 Task: Calculate the distance between Los Angeles and Santa Barbara.
Action: Mouse pressed left at (223, 58)
Screenshot: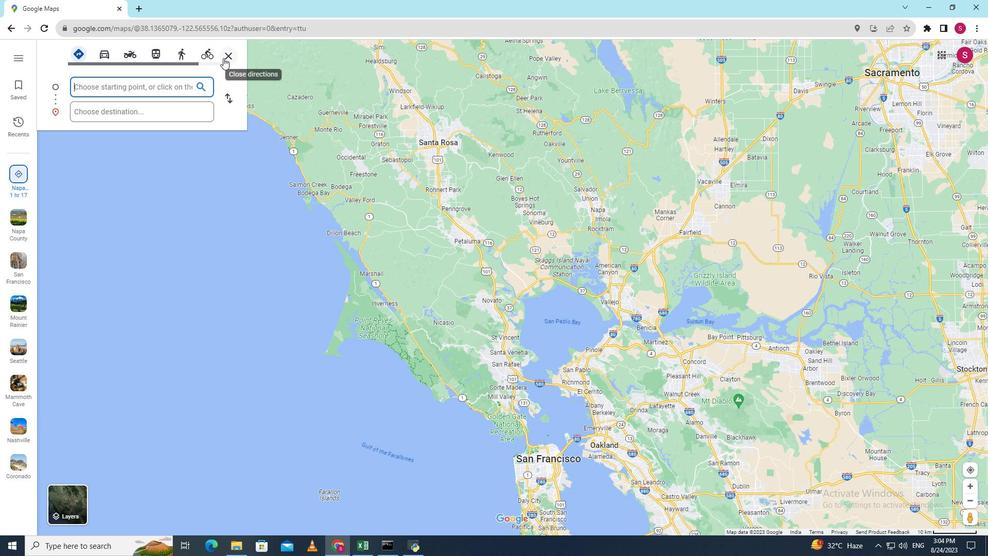 
Action: Mouse moved to (175, 87)
Screenshot: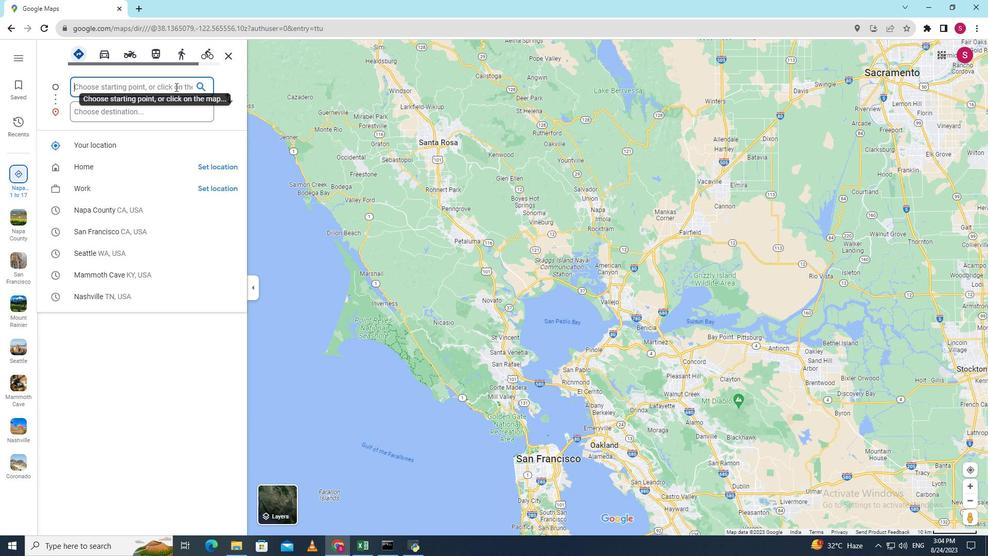 
Action: Mouse pressed left at (175, 87)
Screenshot: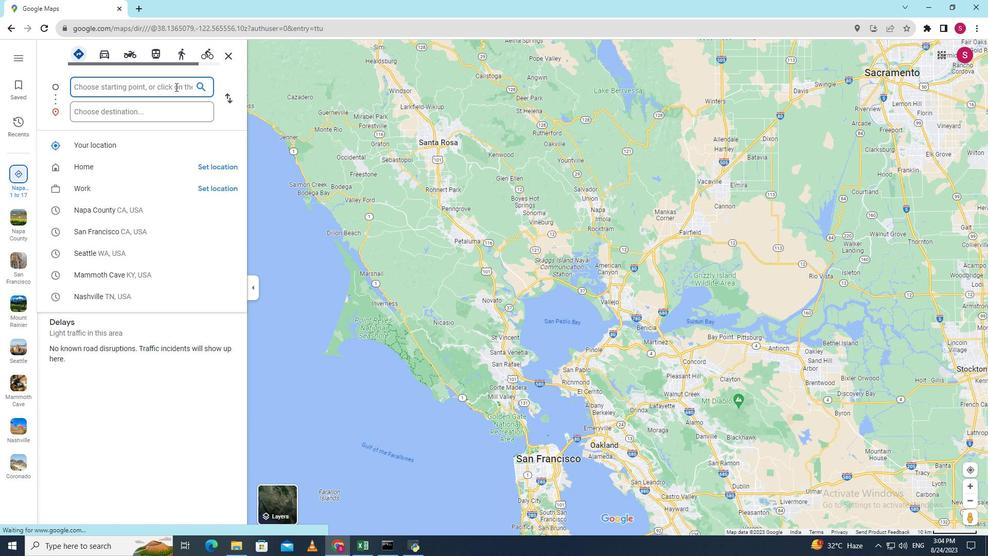 
Action: Key pressed <Key.shift><Key.shift><Key.shift><Key.shift><Key.shift><Key.shift><Key.shift><Key.shift>Los<Key.space><Key.shift><Key.shift><Key.shift><Key.shift>Angeles
Screenshot: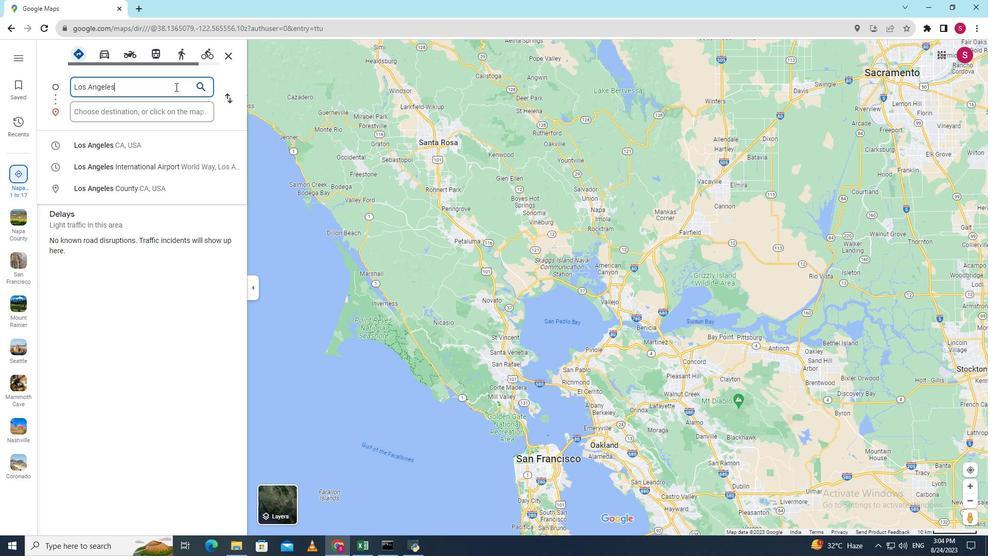 
Action: Mouse moved to (126, 111)
Screenshot: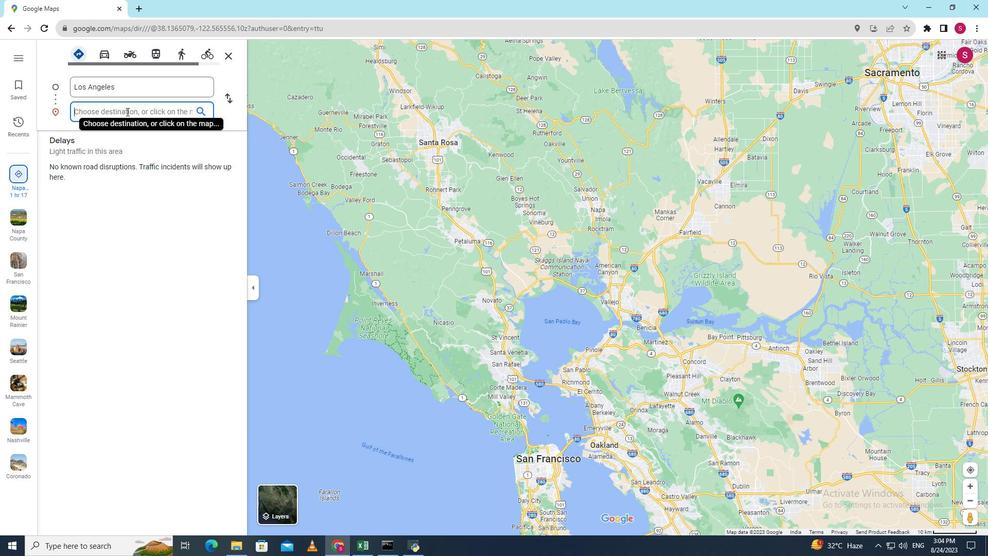 
Action: Mouse pressed left at (126, 111)
Screenshot: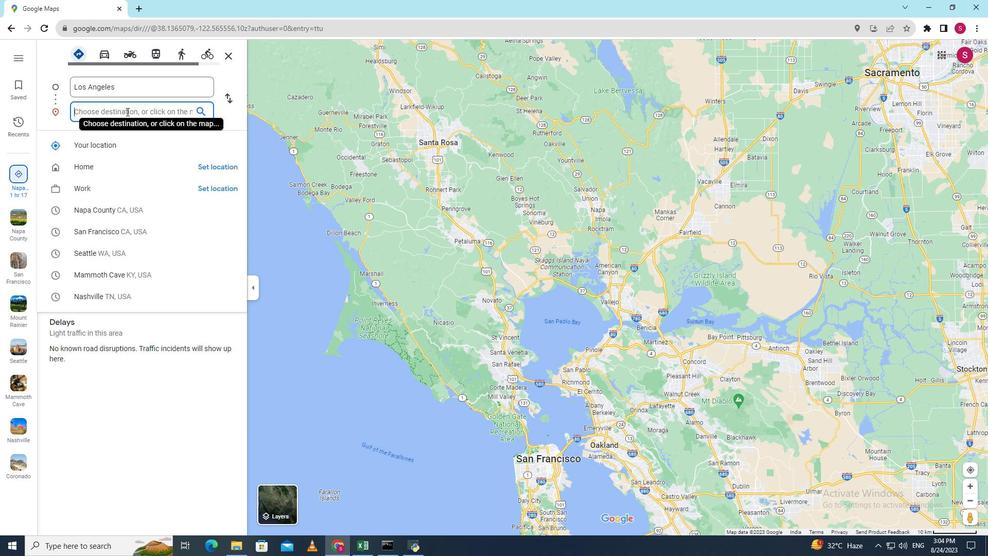 
Action: Key pressed <Key.shift><Key.shift><Key.shift>Santa<Key.space><Key.shift><Key.shift>Barbara<Key.enter>
Screenshot: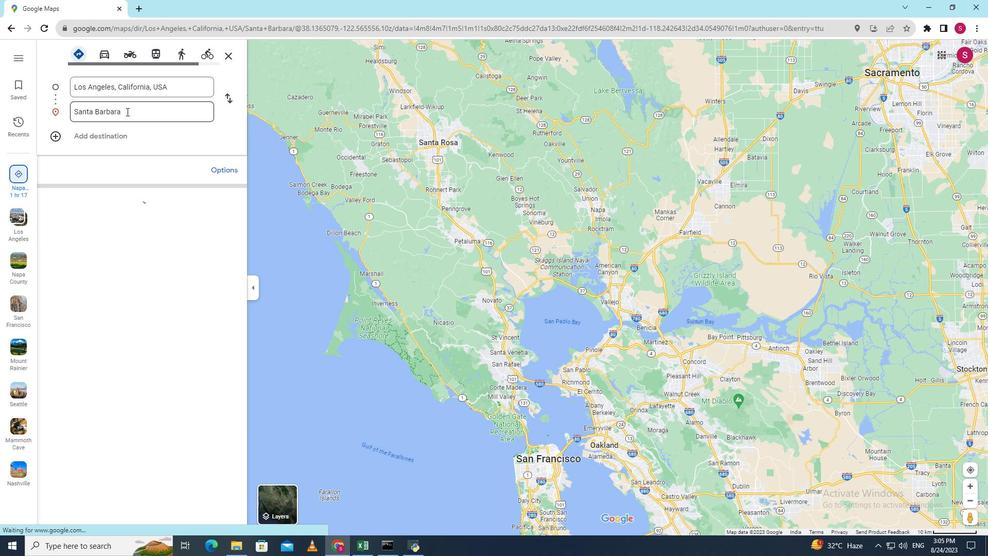
Action: Mouse moved to (889, 367)
Screenshot: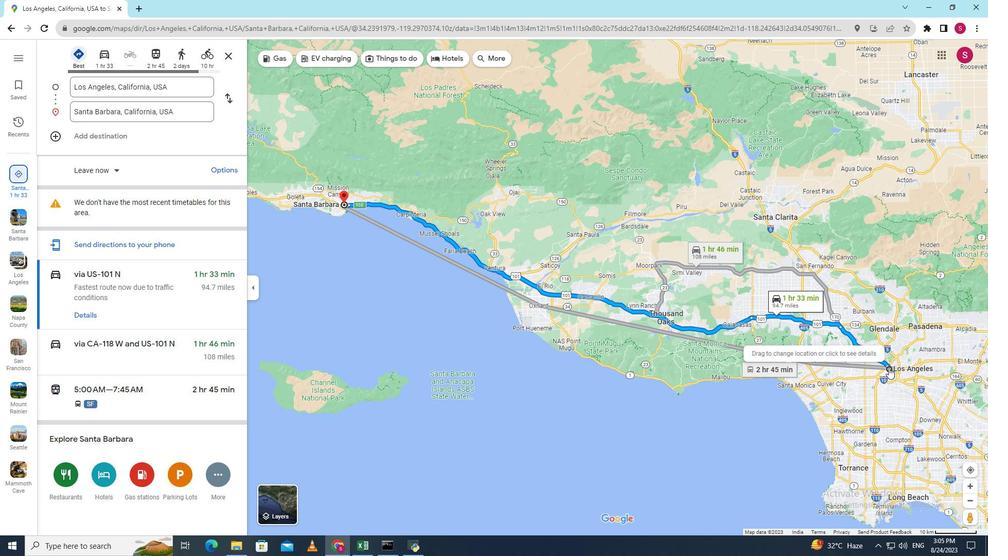 
Action: Mouse pressed right at (889, 367)
Screenshot: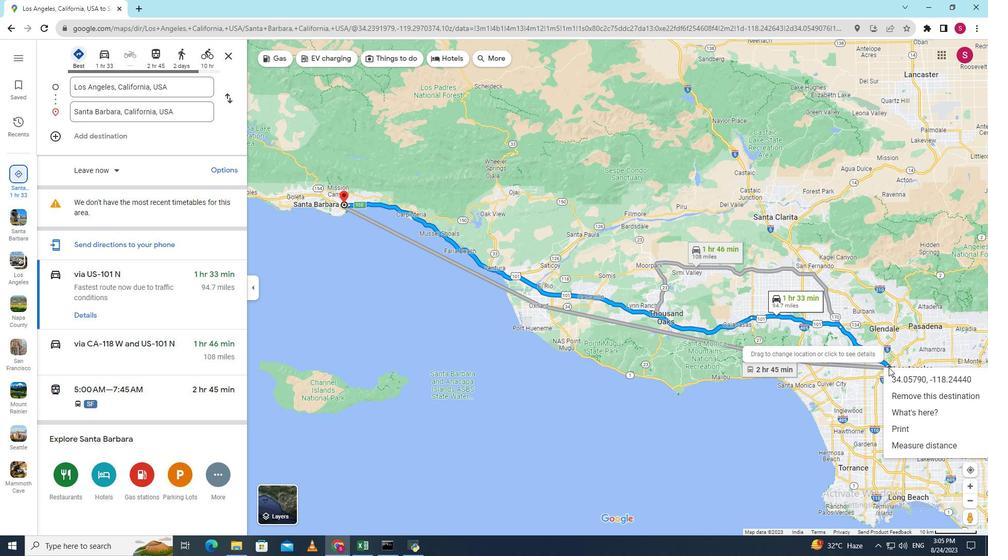 
Action: Mouse moved to (910, 446)
Screenshot: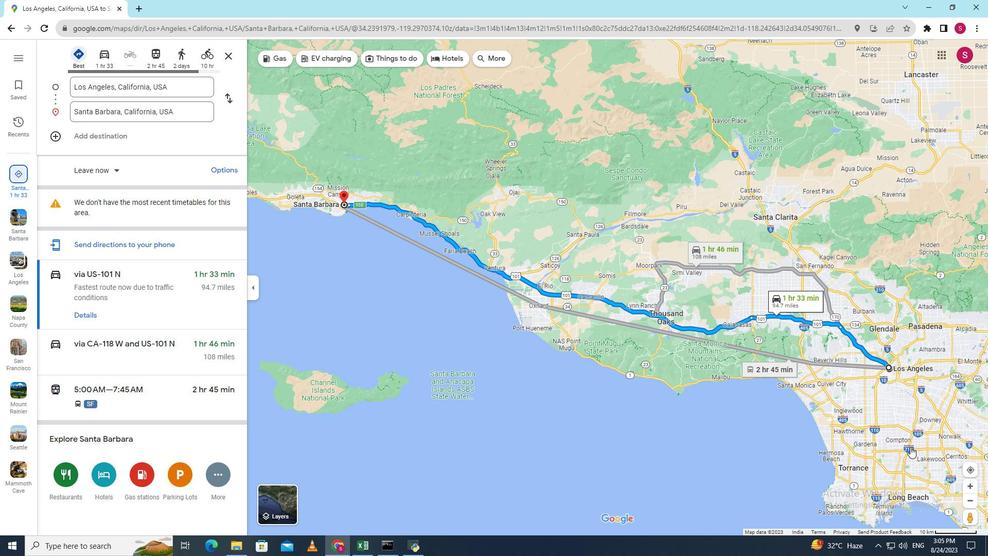 
Action: Mouse pressed left at (910, 446)
Screenshot: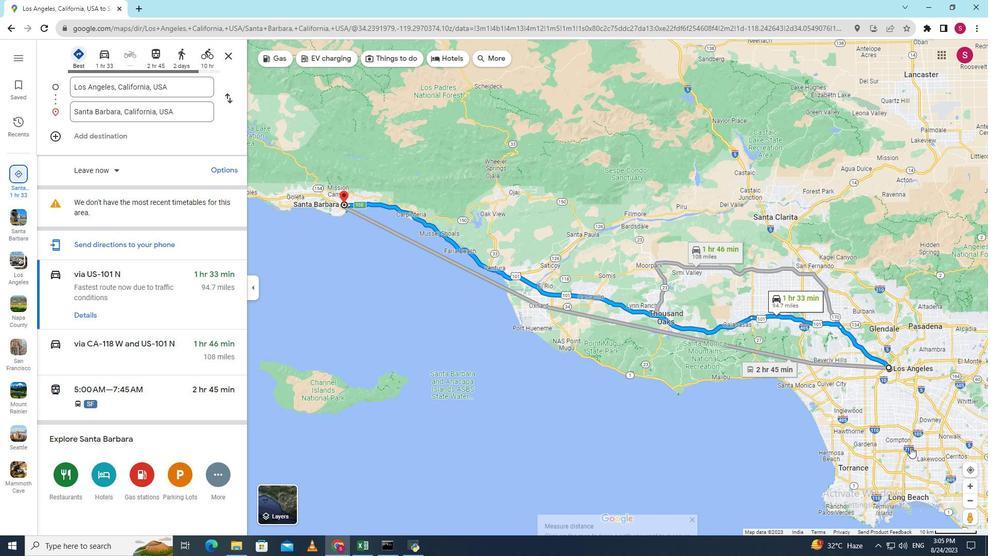 
Action: Mouse moved to (343, 204)
Screenshot: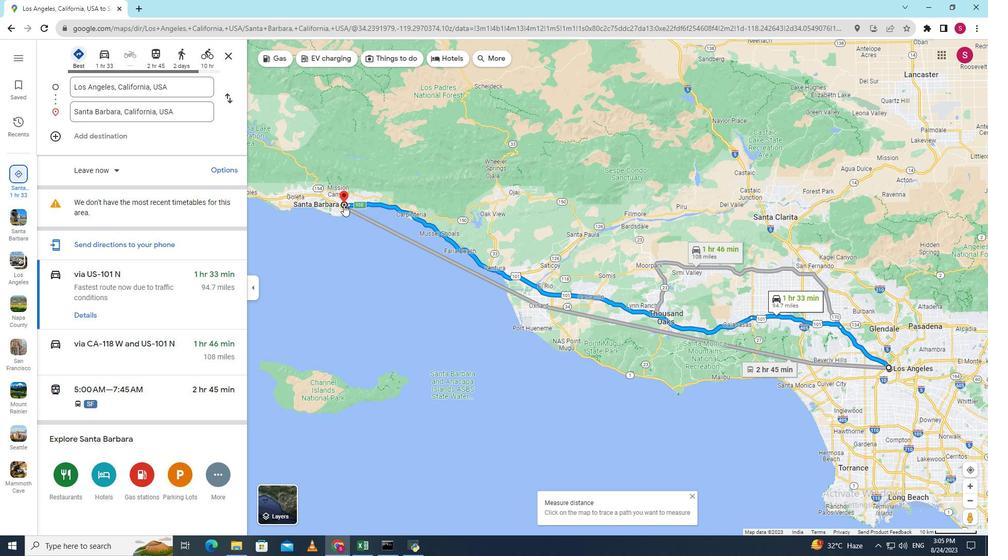 
Action: Mouse pressed right at (343, 204)
Screenshot: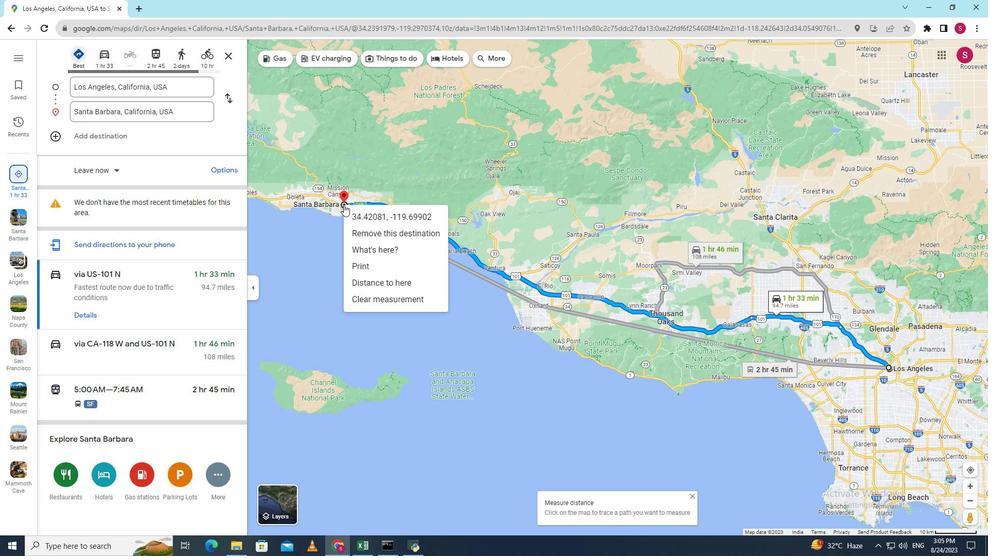 
Action: Mouse moved to (373, 282)
Screenshot: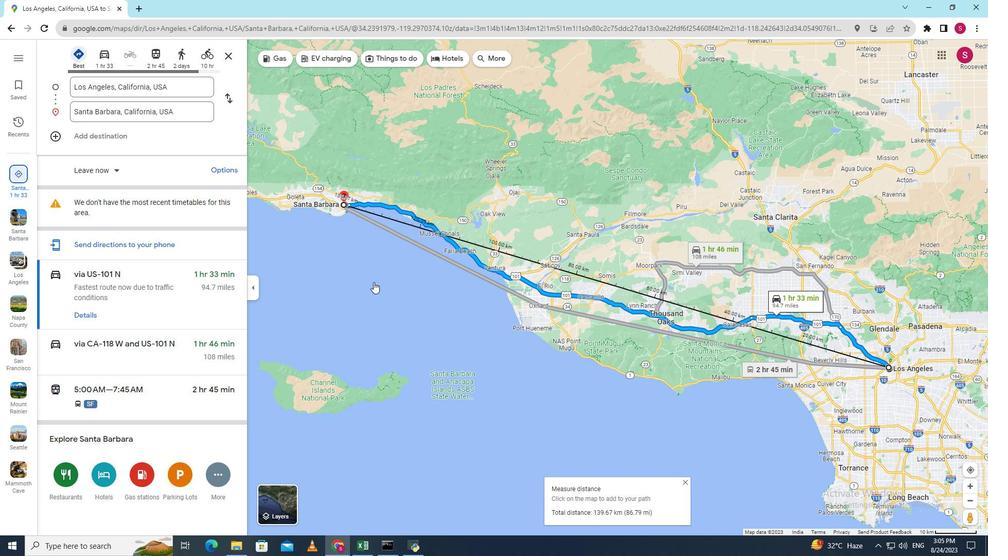 
Action: Mouse pressed left at (373, 282)
Screenshot: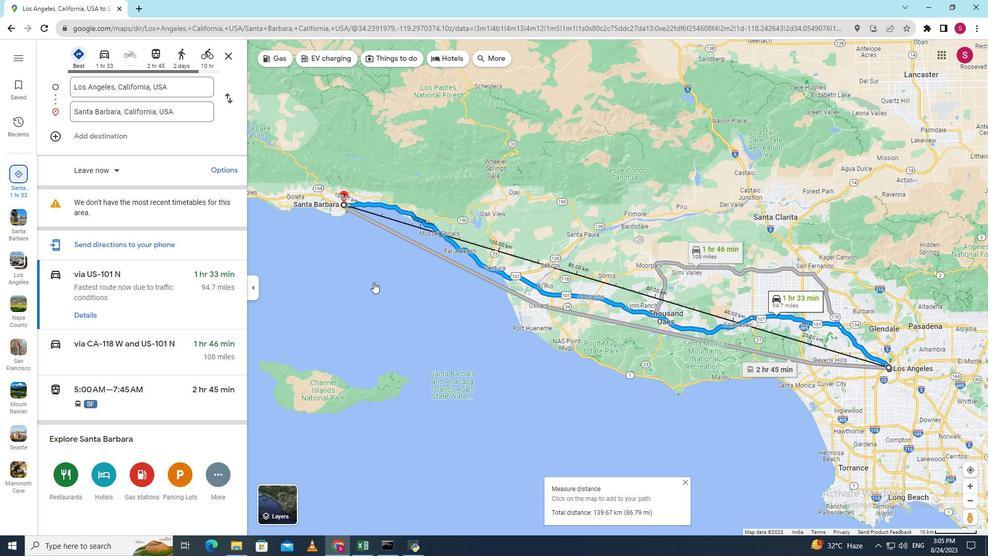 
Action: Mouse moved to (547, 509)
Screenshot: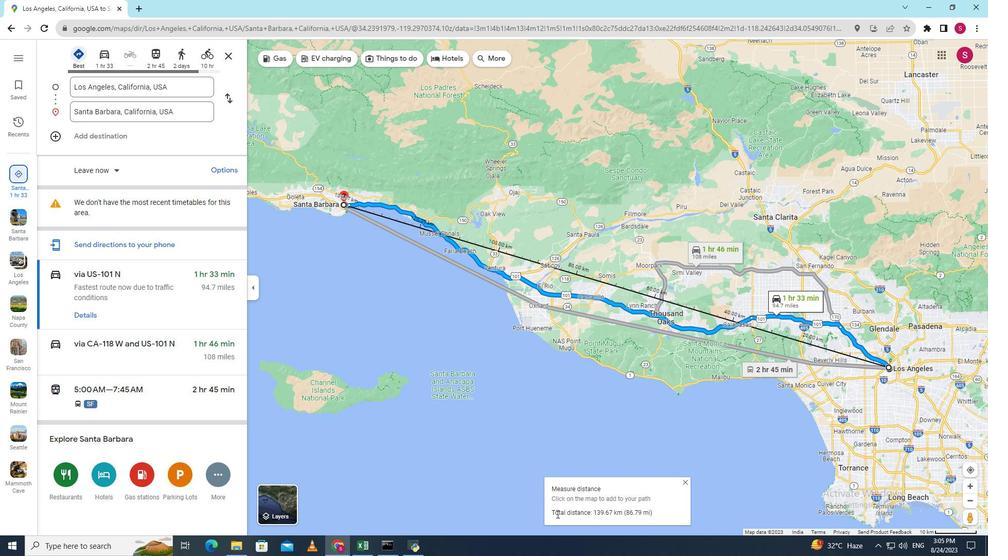 
Action: Mouse pressed left at (547, 509)
Screenshot: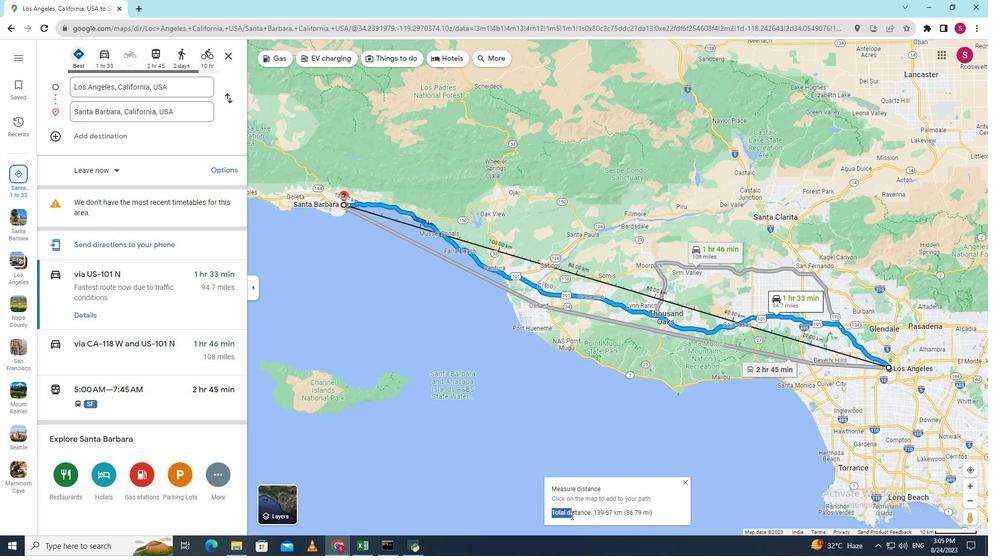 
Action: Mouse moved to (619, 501)
Screenshot: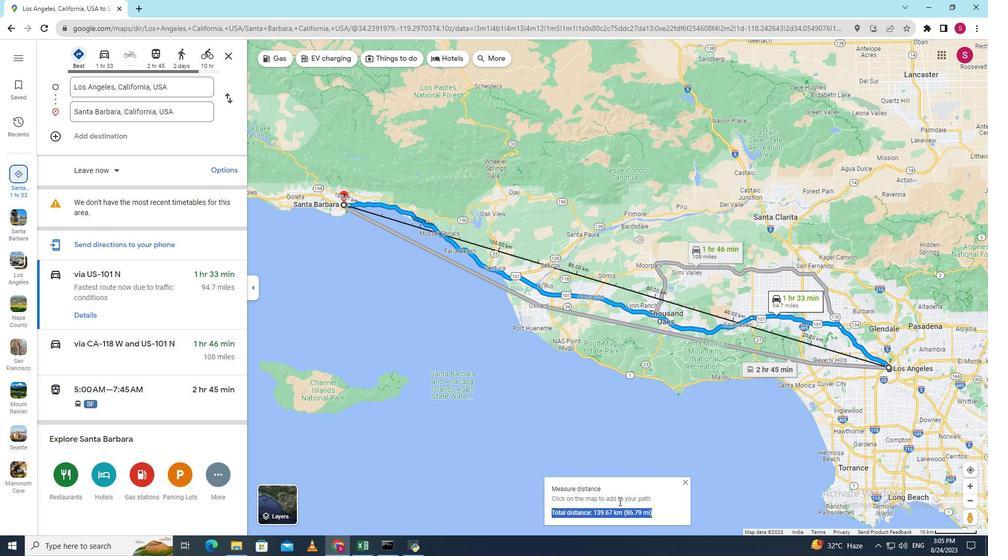 
